 Task: Sort the products in the category "Flowers" by relevance.
Action: Mouse moved to (316, 162)
Screenshot: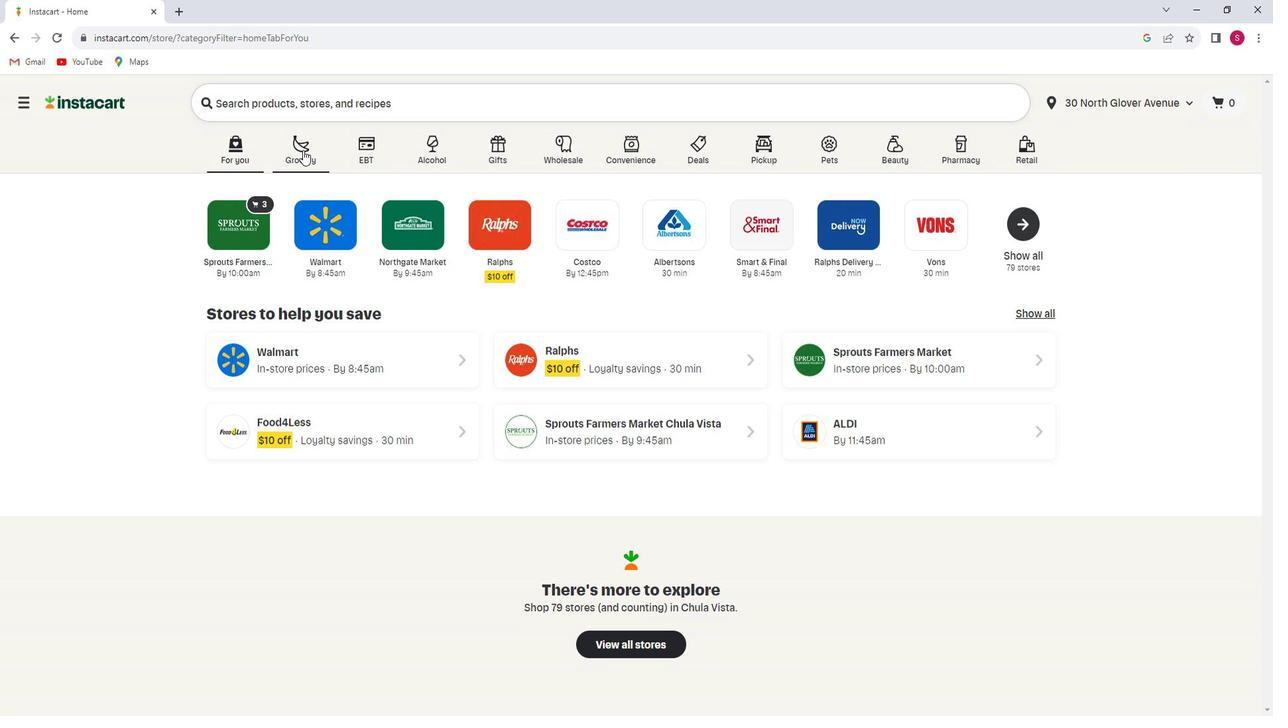 
Action: Mouse pressed left at (316, 162)
Screenshot: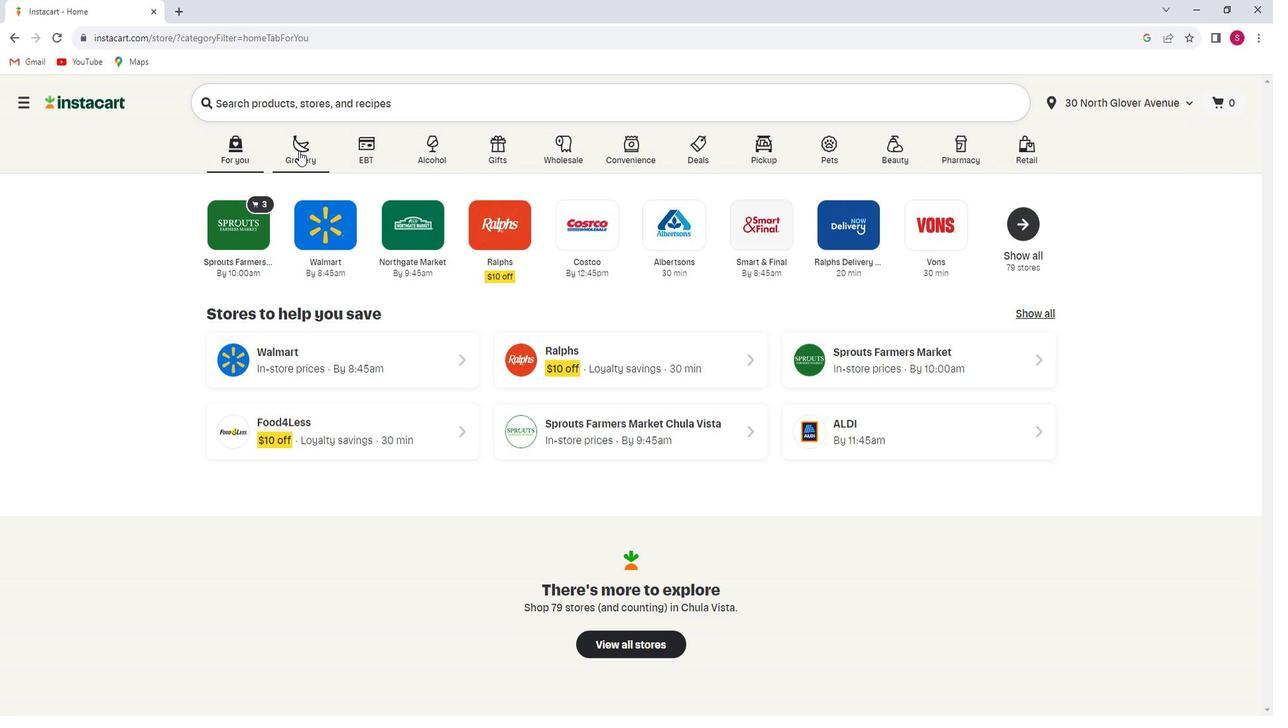 
Action: Mouse moved to (319, 402)
Screenshot: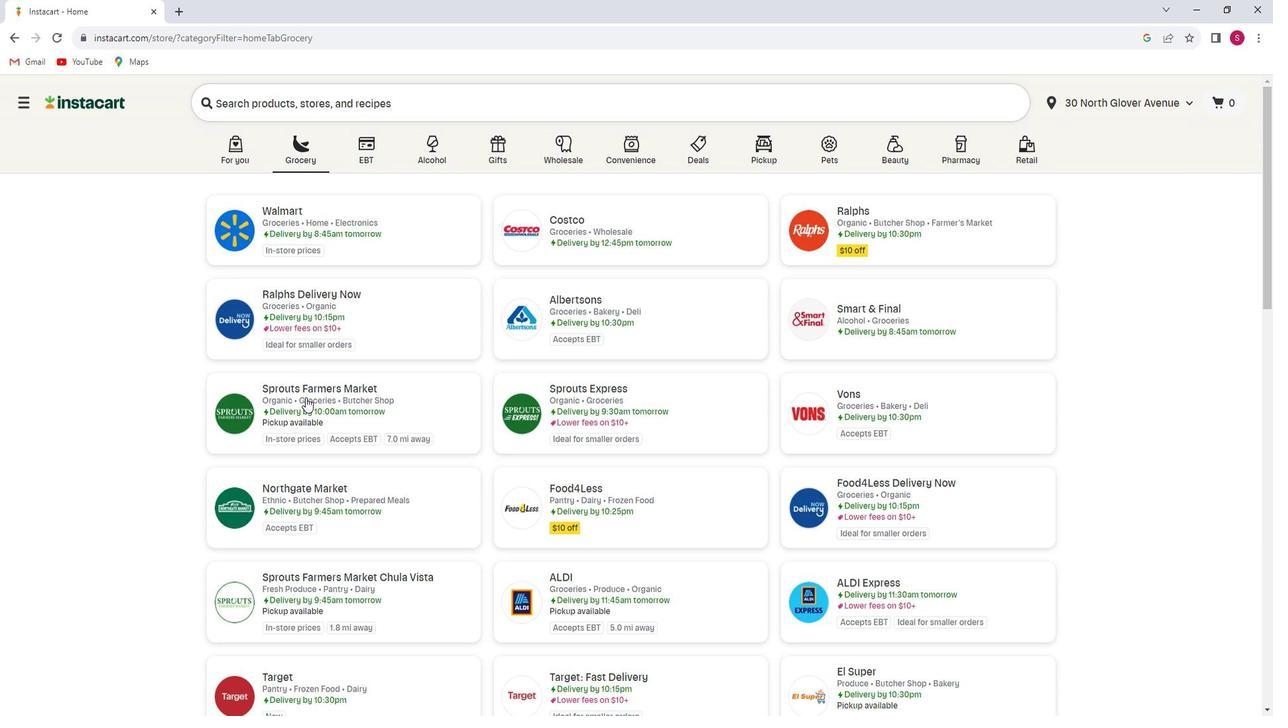 
Action: Mouse pressed left at (319, 402)
Screenshot: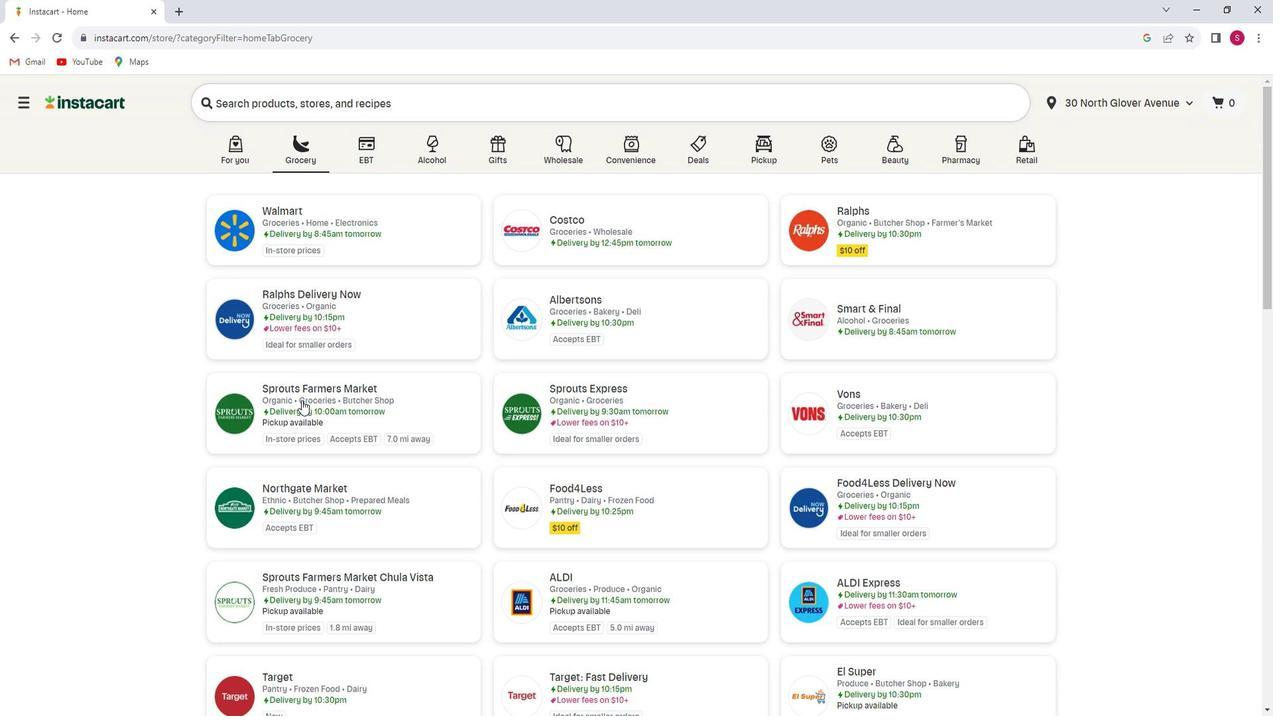 
Action: Mouse moved to (69, 459)
Screenshot: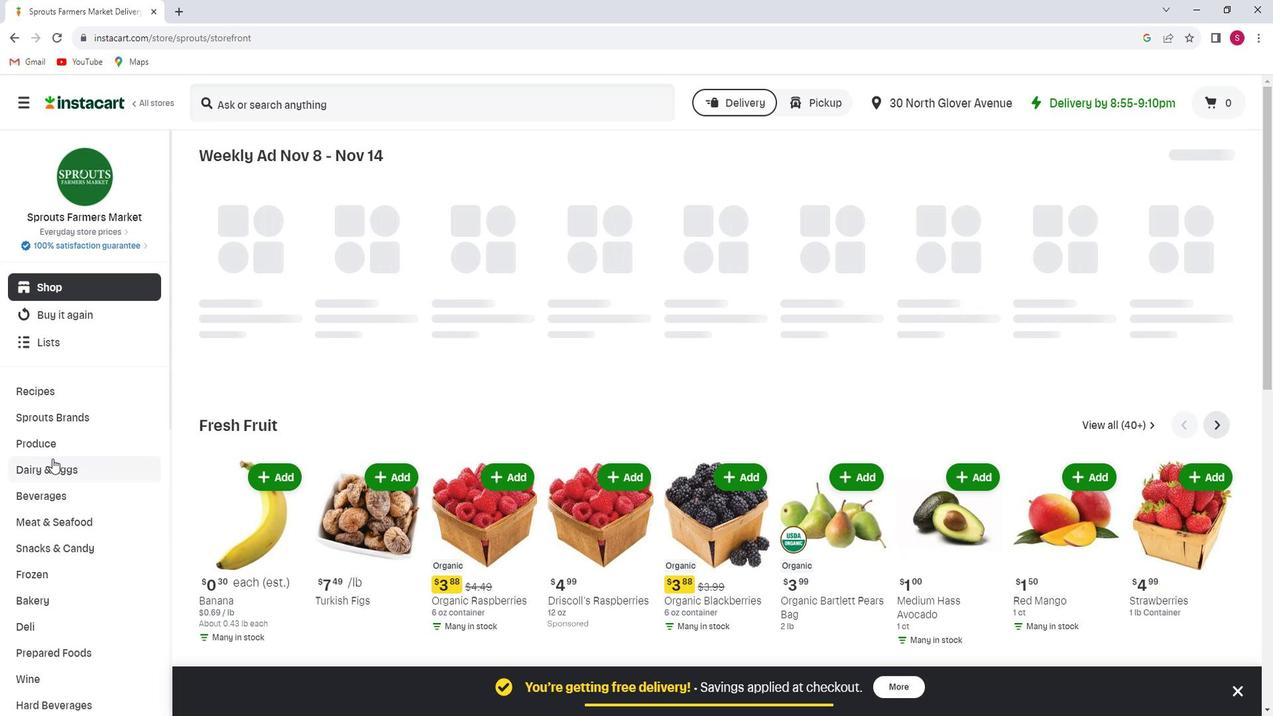 
Action: Mouse scrolled (69, 458) with delta (0, 0)
Screenshot: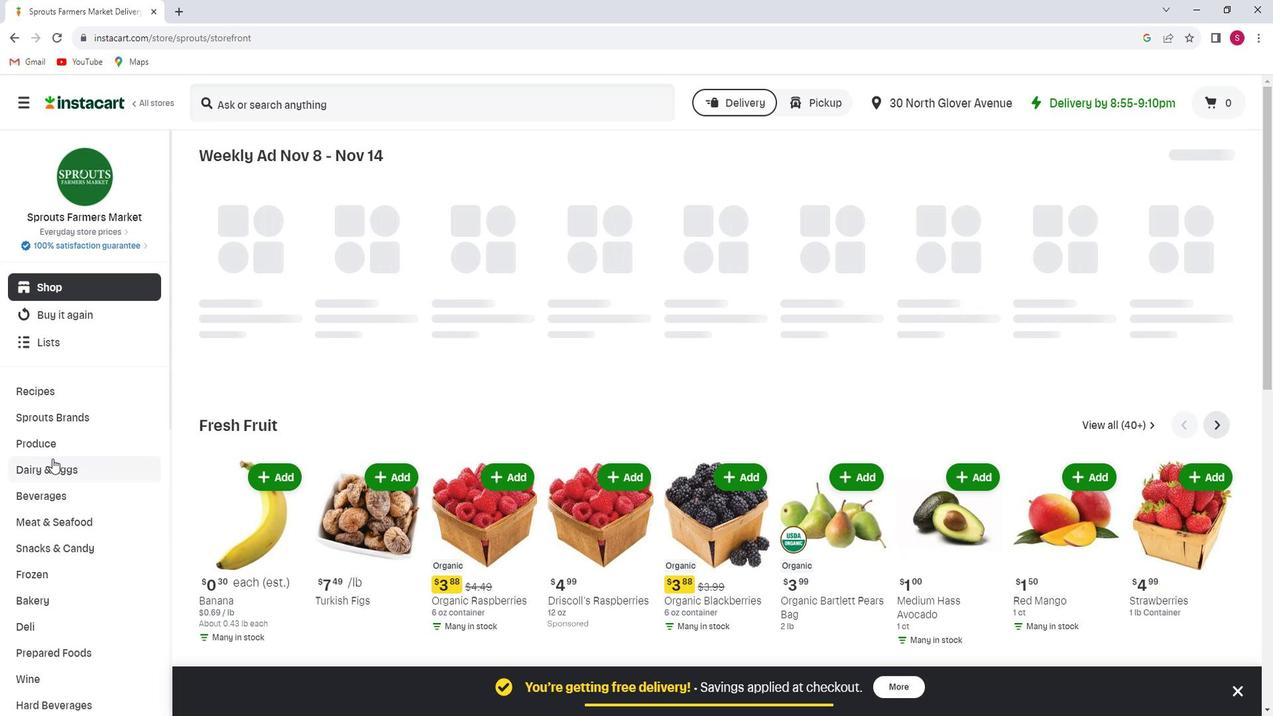 
Action: Mouse scrolled (69, 458) with delta (0, 0)
Screenshot: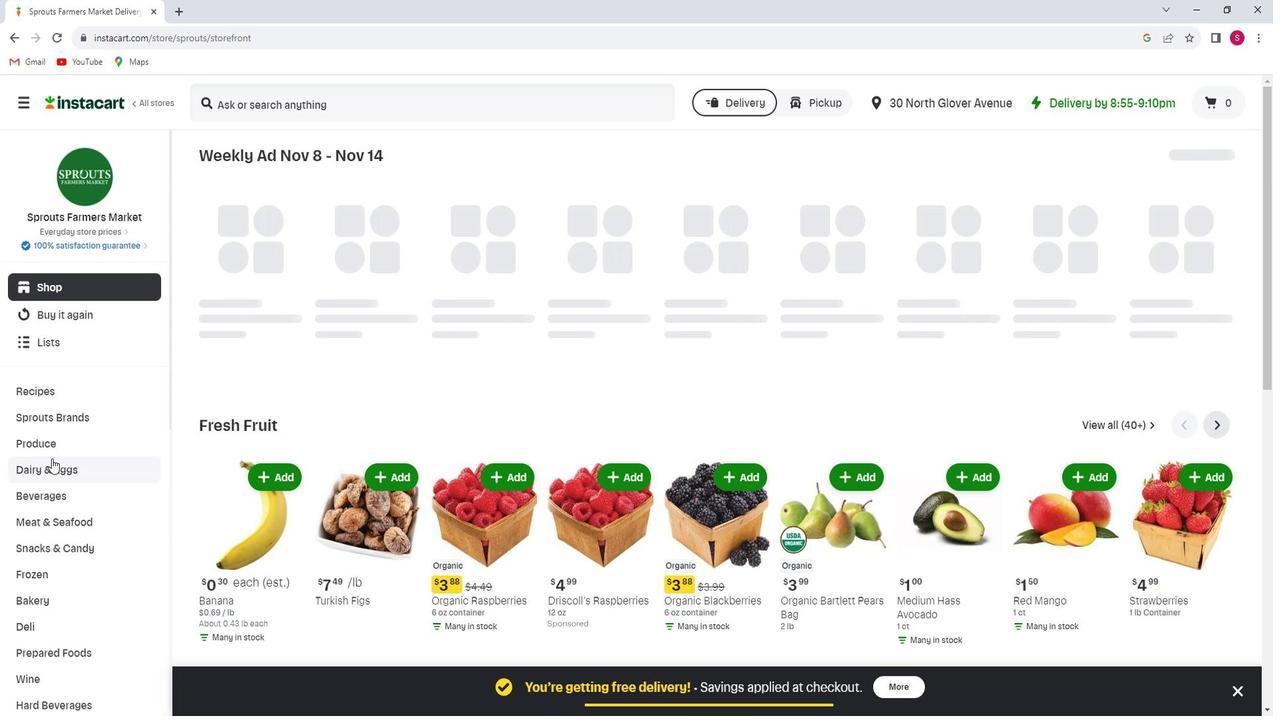 
Action: Mouse scrolled (69, 458) with delta (0, 0)
Screenshot: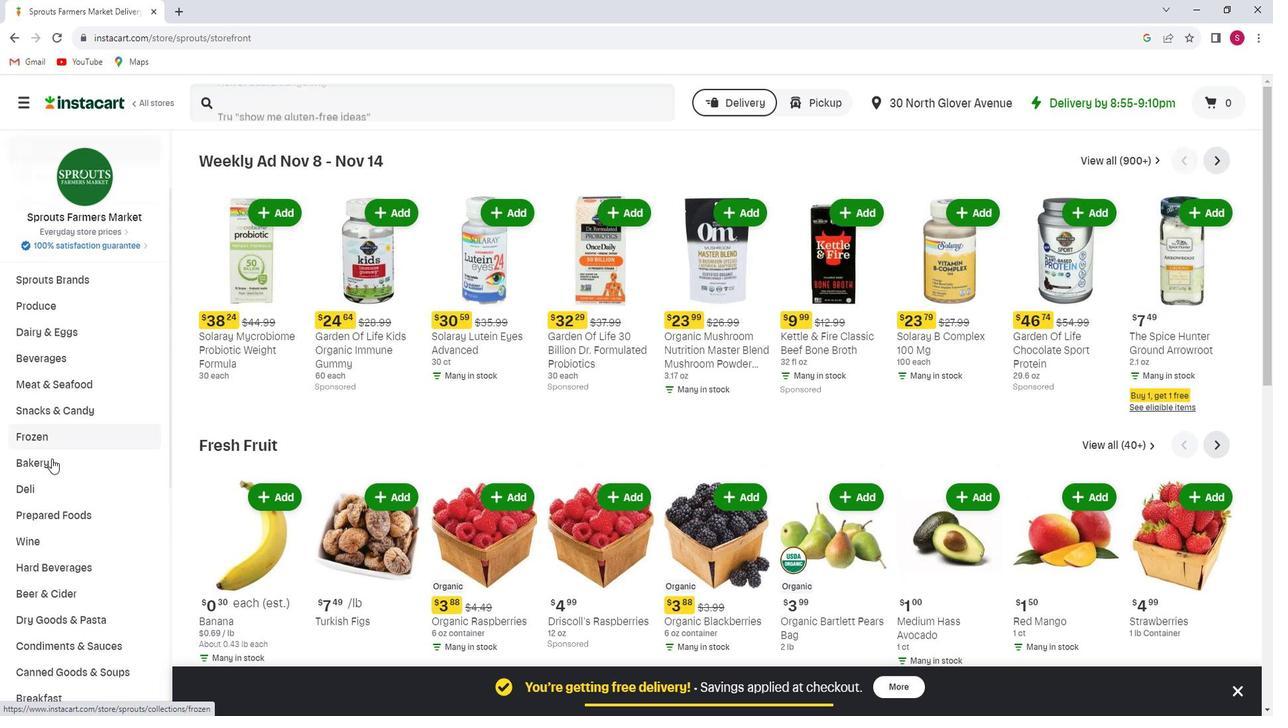 
Action: Mouse scrolled (69, 458) with delta (0, 0)
Screenshot: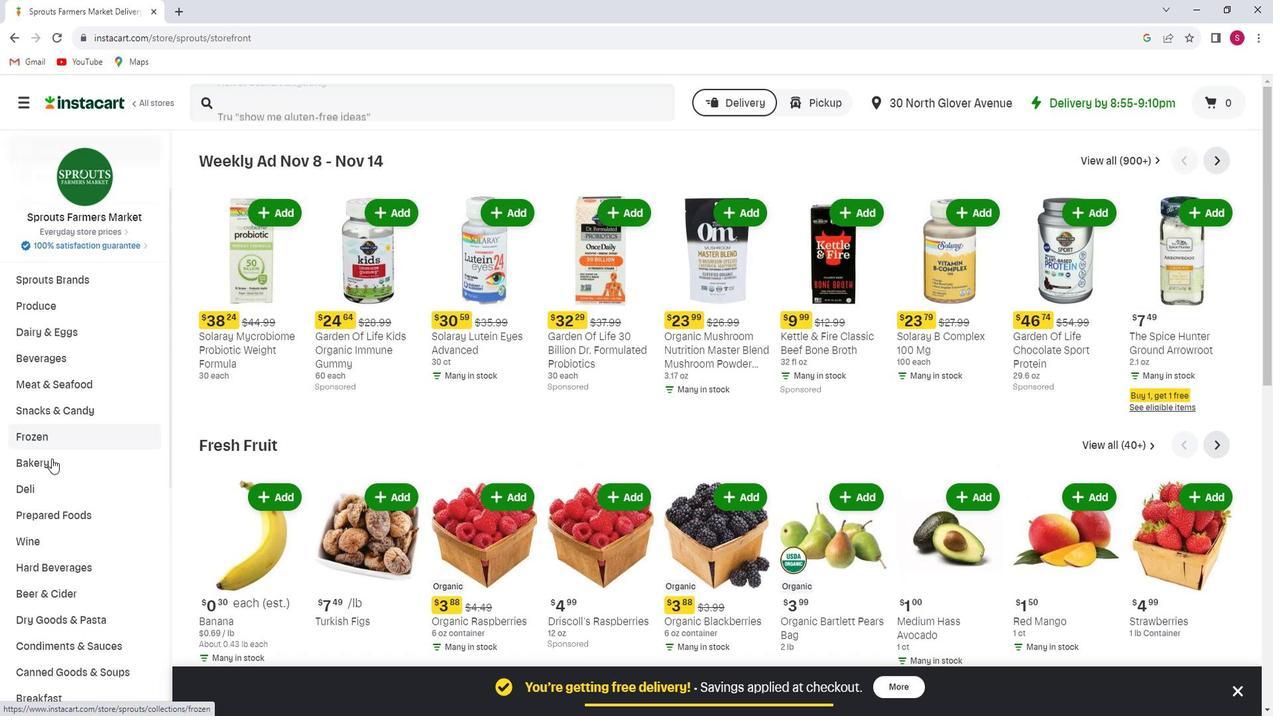 
Action: Mouse scrolled (69, 458) with delta (0, 0)
Screenshot: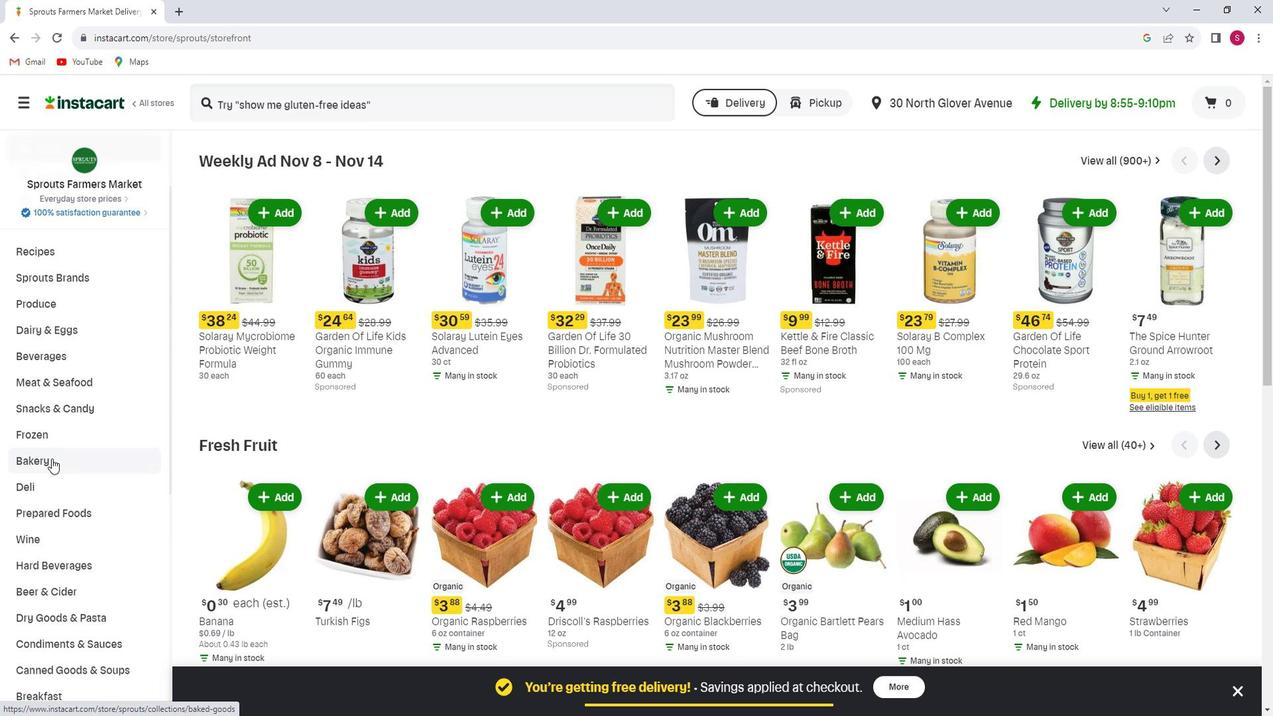 
Action: Mouse scrolled (69, 458) with delta (0, 0)
Screenshot: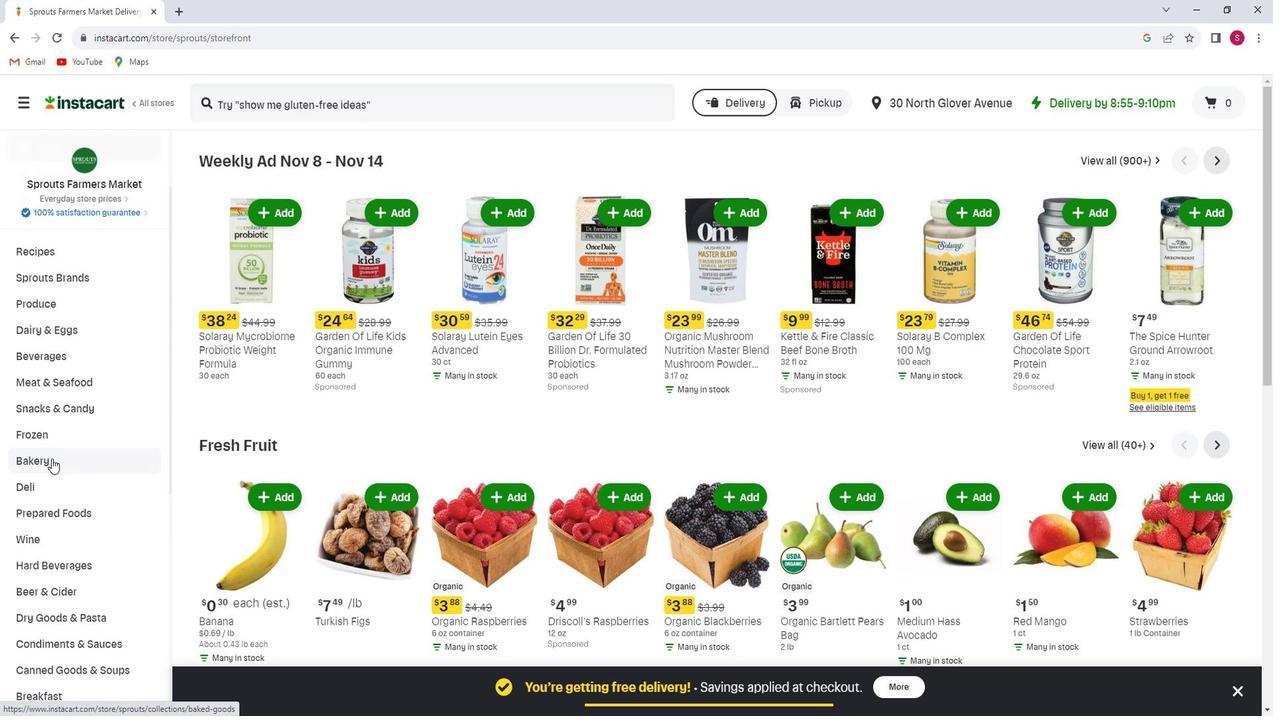 
Action: Mouse scrolled (69, 458) with delta (0, 0)
Screenshot: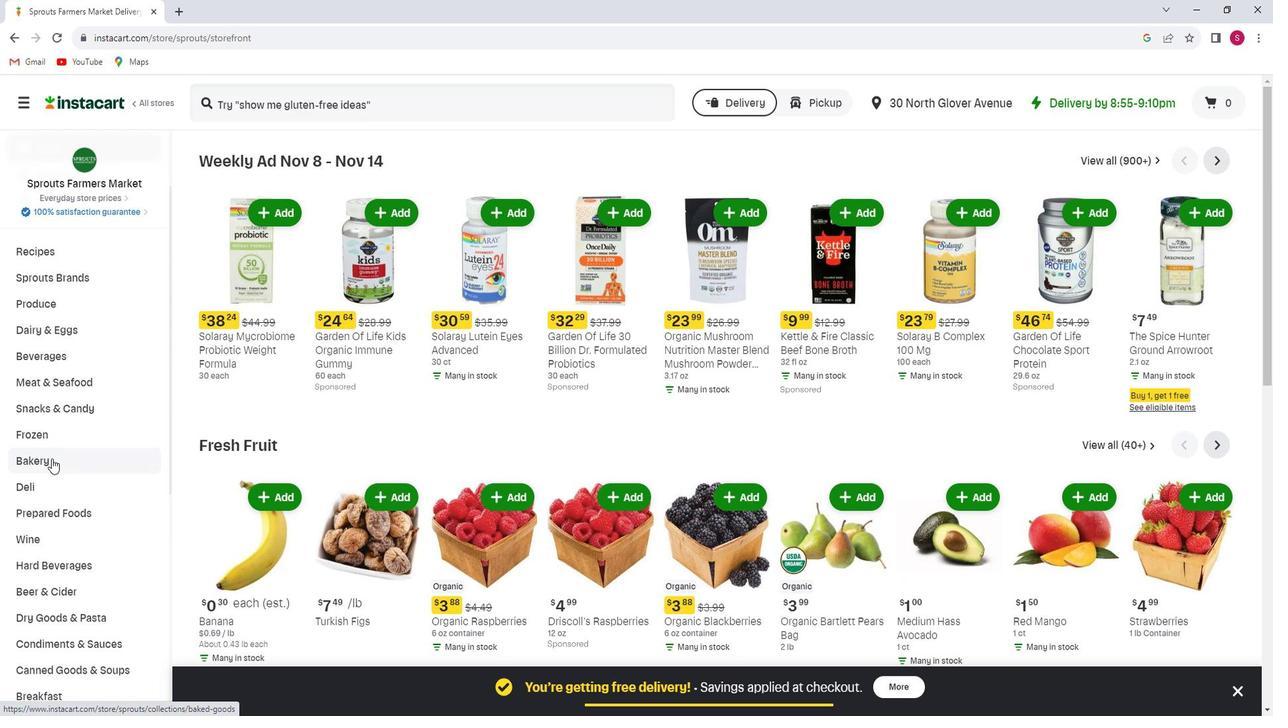 
Action: Mouse scrolled (69, 458) with delta (0, 0)
Screenshot: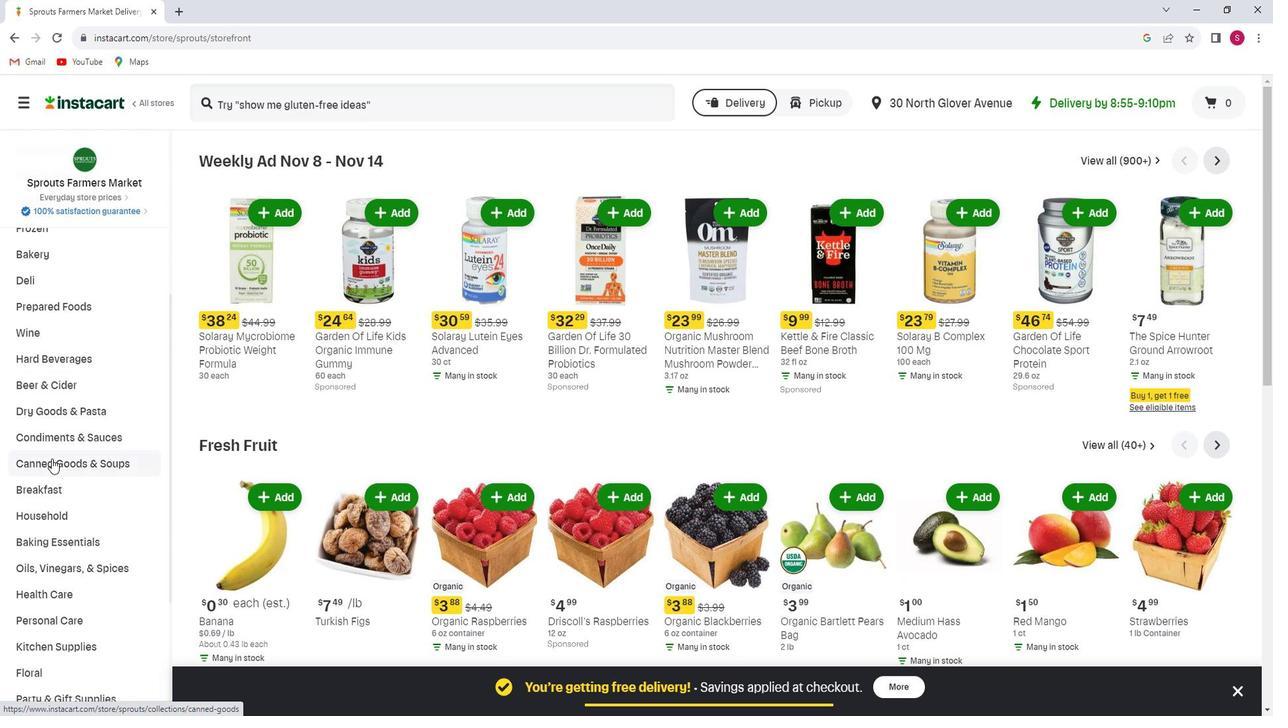 
Action: Mouse scrolled (69, 458) with delta (0, 0)
Screenshot: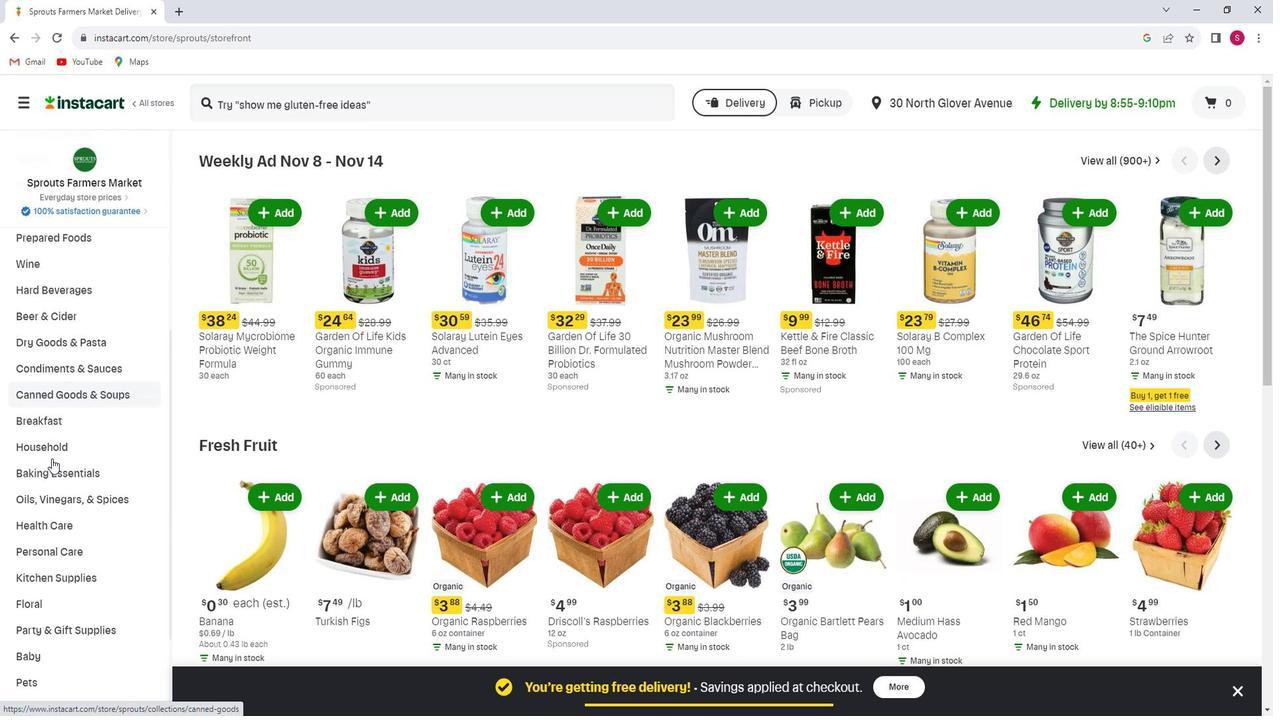 
Action: Mouse scrolled (69, 458) with delta (0, 0)
Screenshot: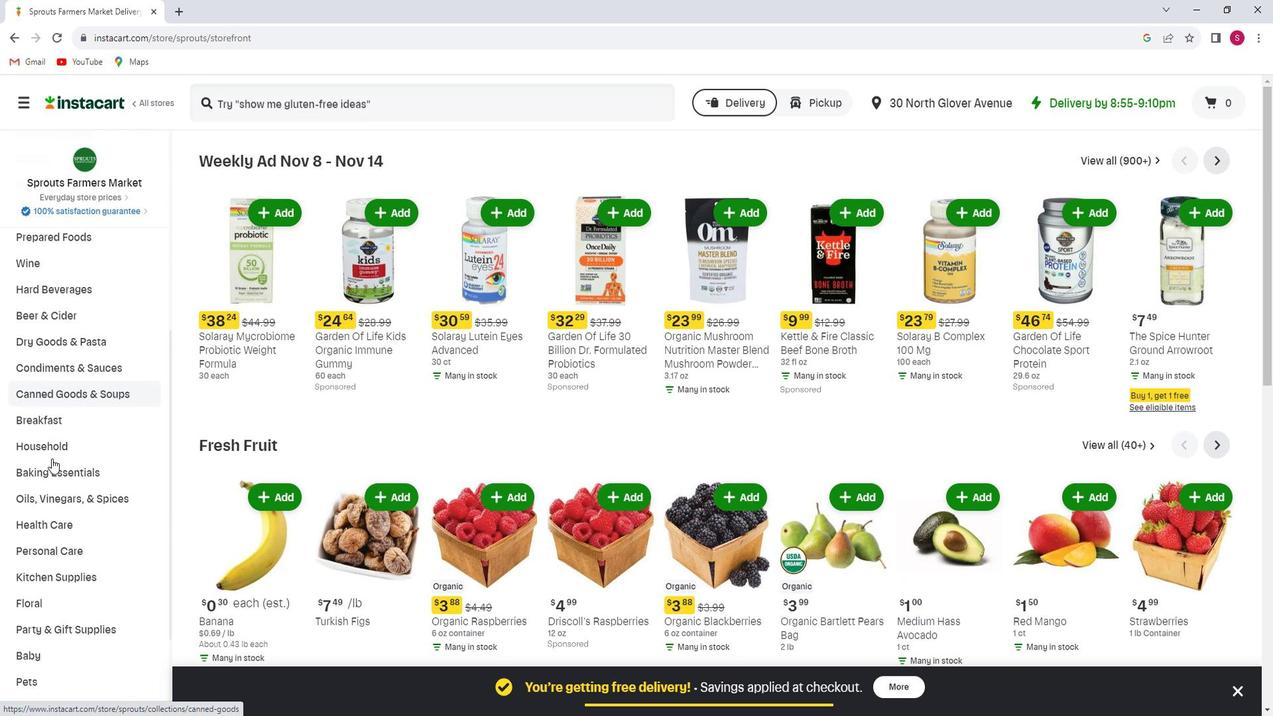 
Action: Mouse pressed left at (69, 459)
Screenshot: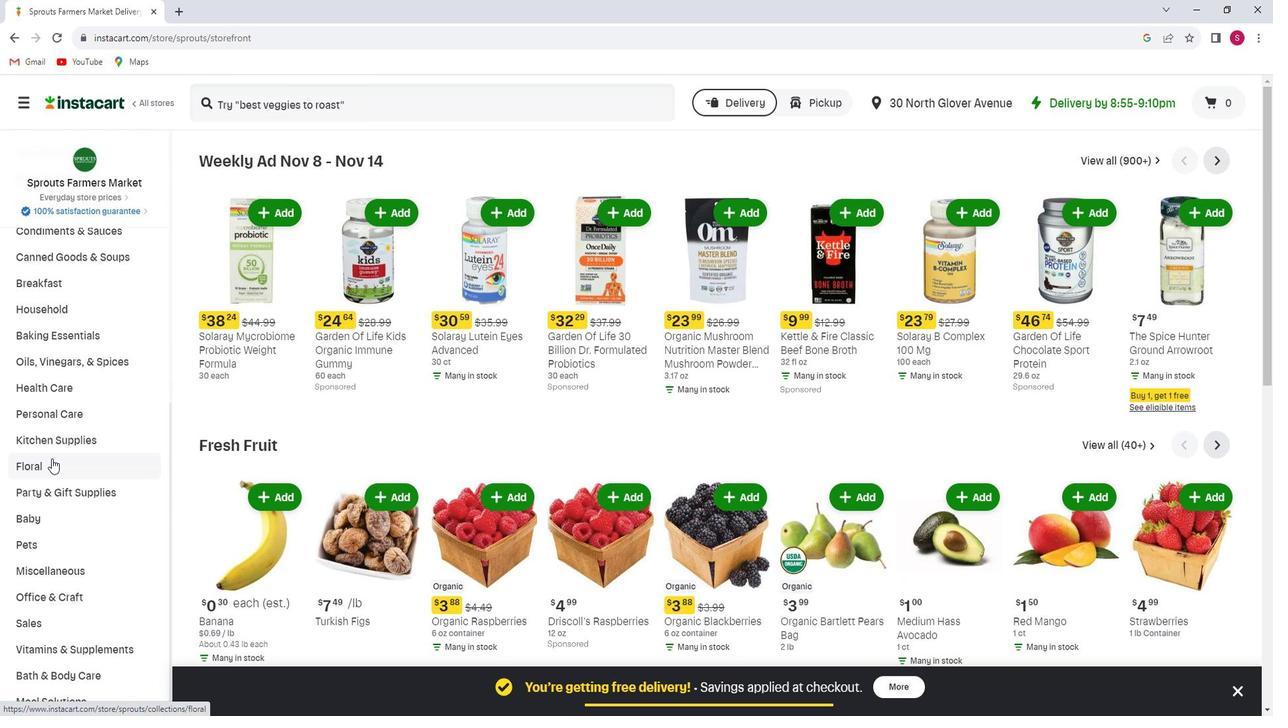 
Action: Mouse moved to (69, 485)
Screenshot: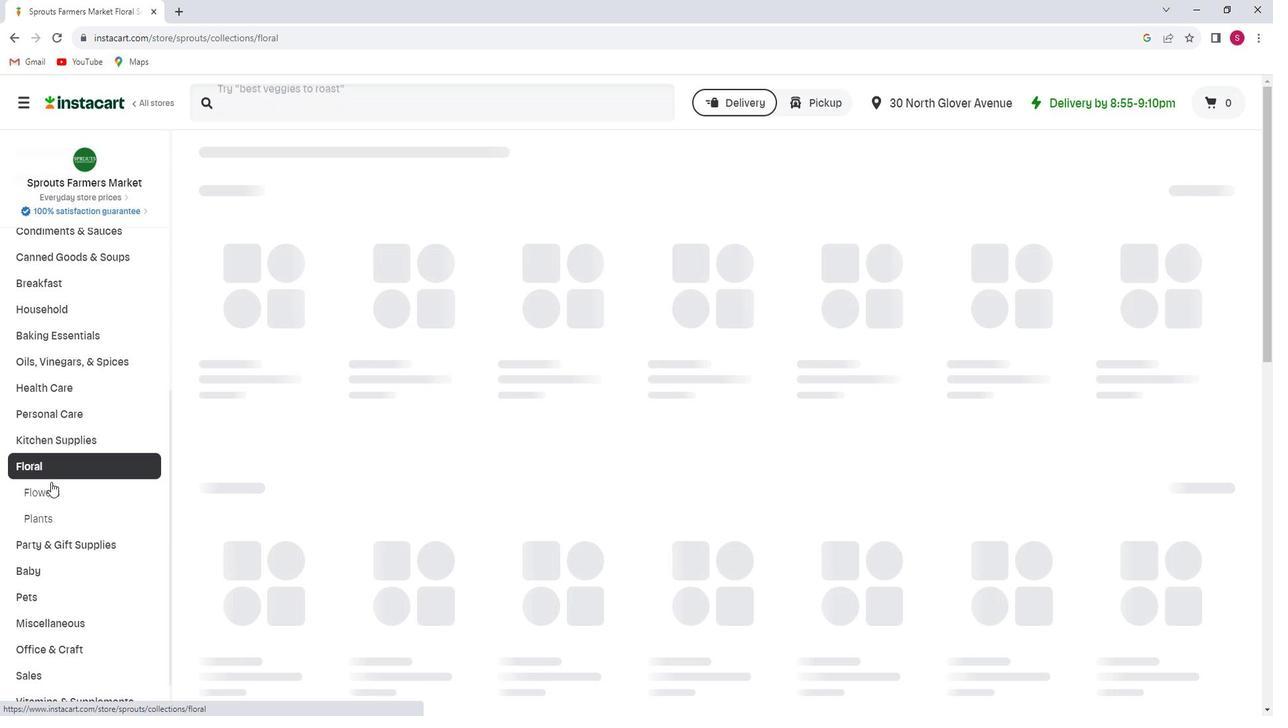 
Action: Mouse pressed left at (69, 485)
Screenshot: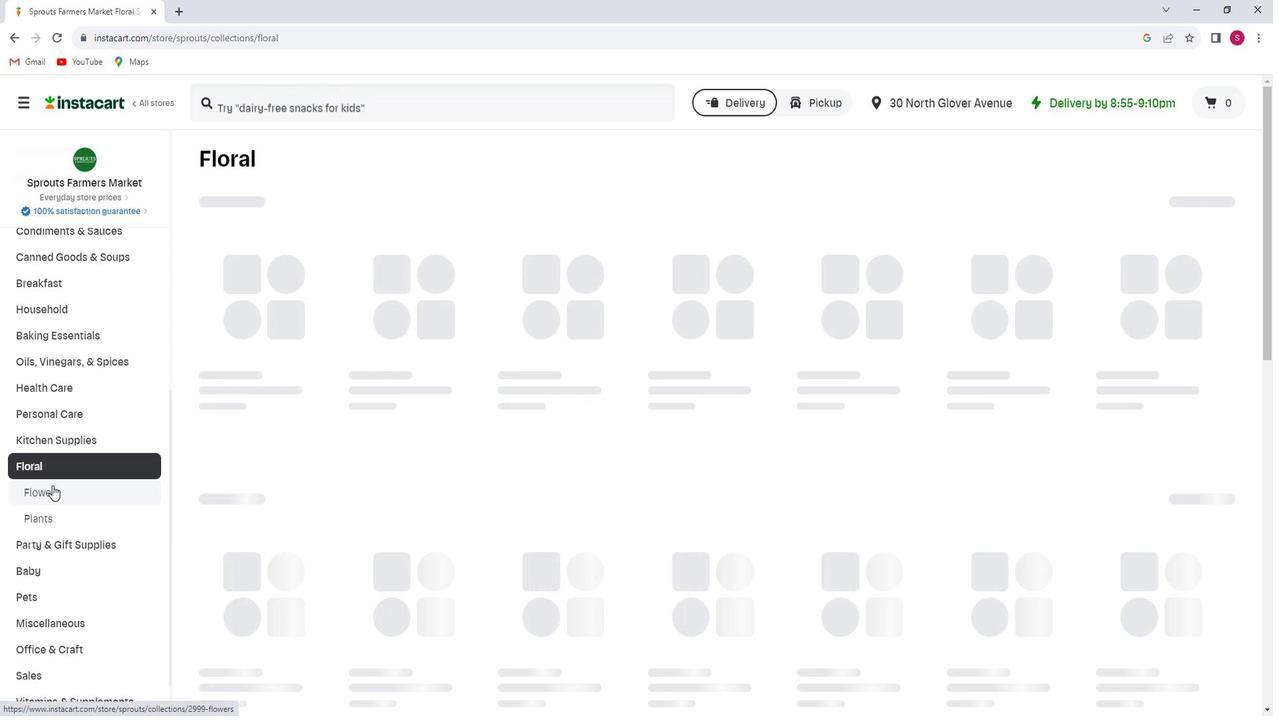 
Action: Mouse moved to (1228, 218)
Screenshot: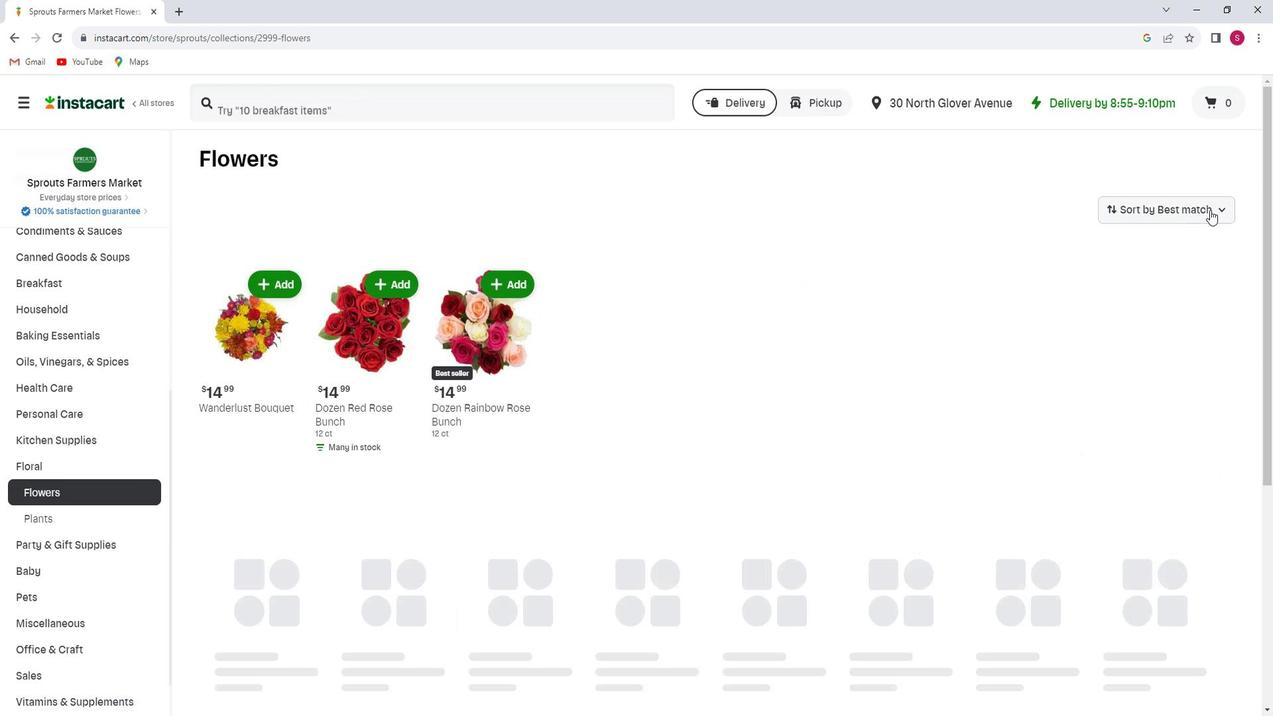 
Action: Mouse pressed left at (1228, 218)
Screenshot: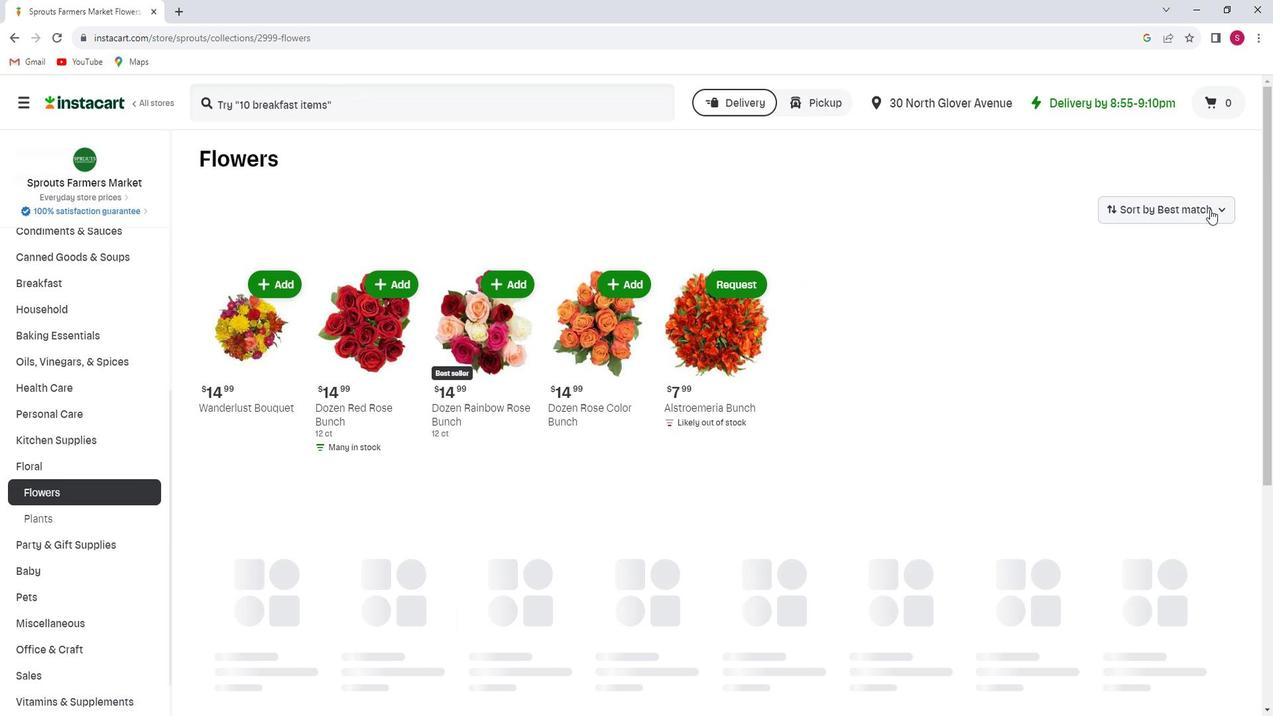 
Action: Mouse moved to (1175, 417)
Screenshot: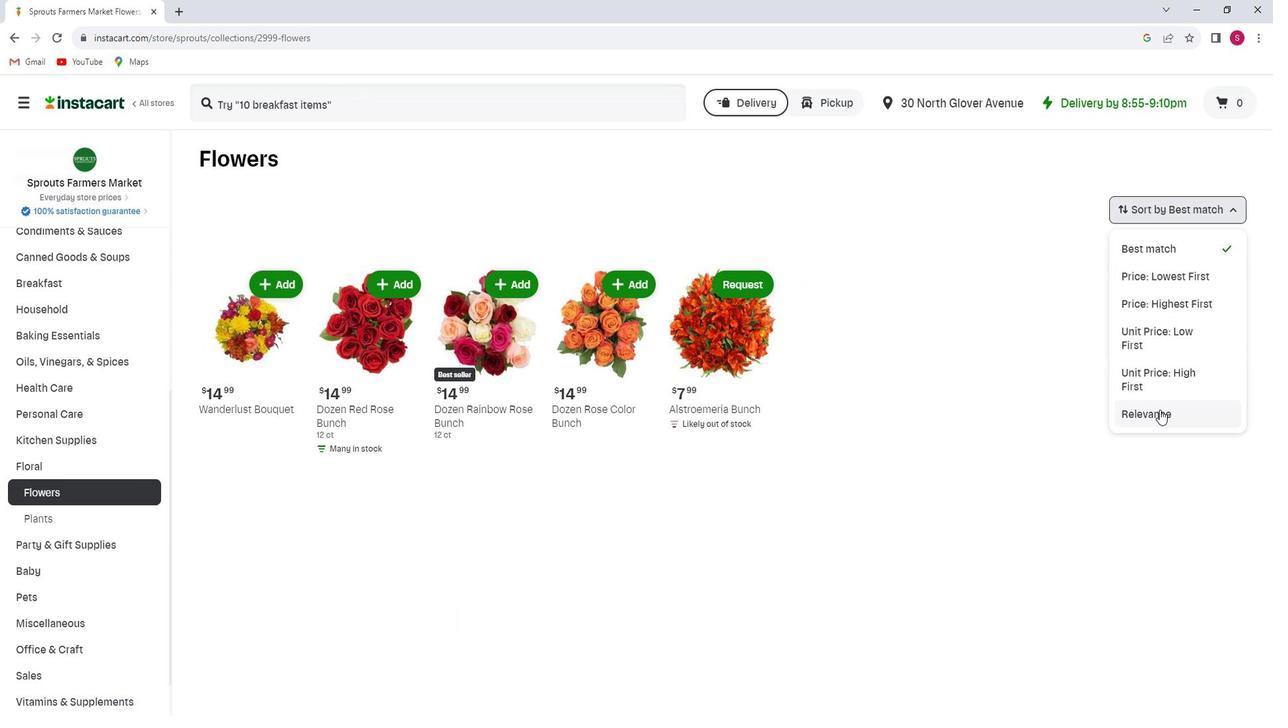 
Action: Mouse pressed left at (1175, 417)
Screenshot: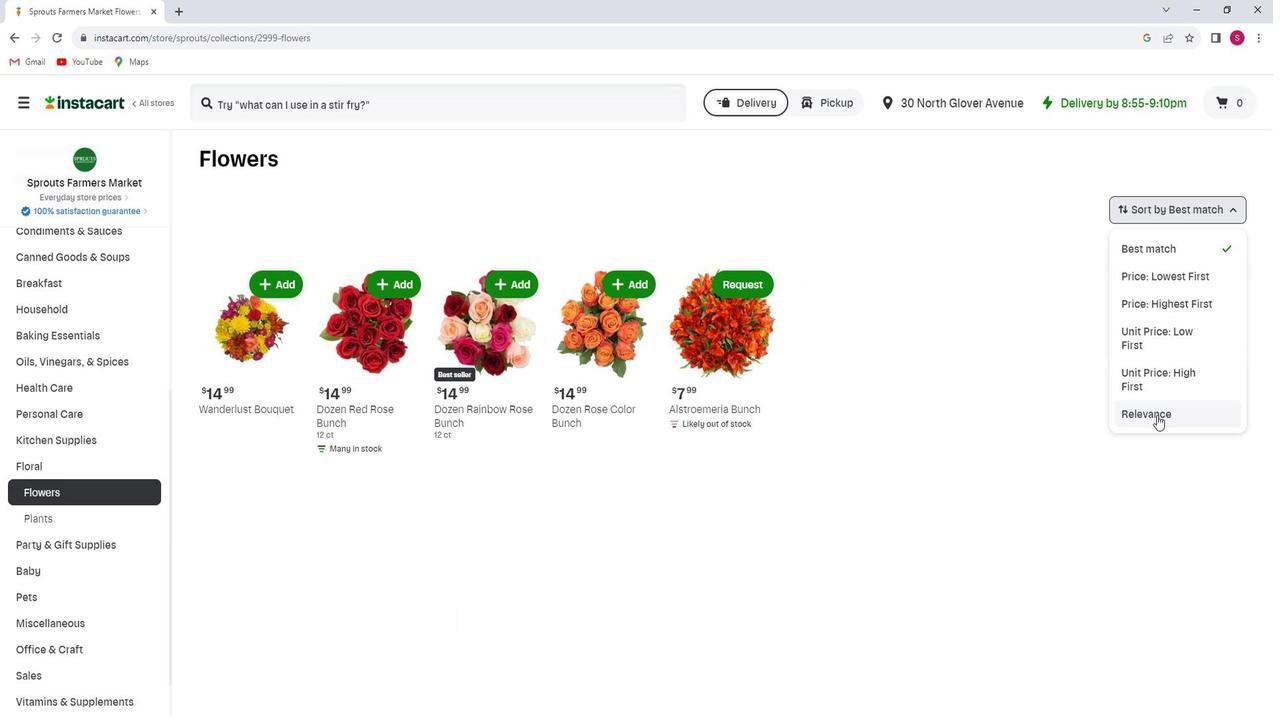 
